 Task: Metadata Manipulation: Add custom user-defined metadata fields to multimedia files.
Action: Mouse moved to (753, 673)
Screenshot: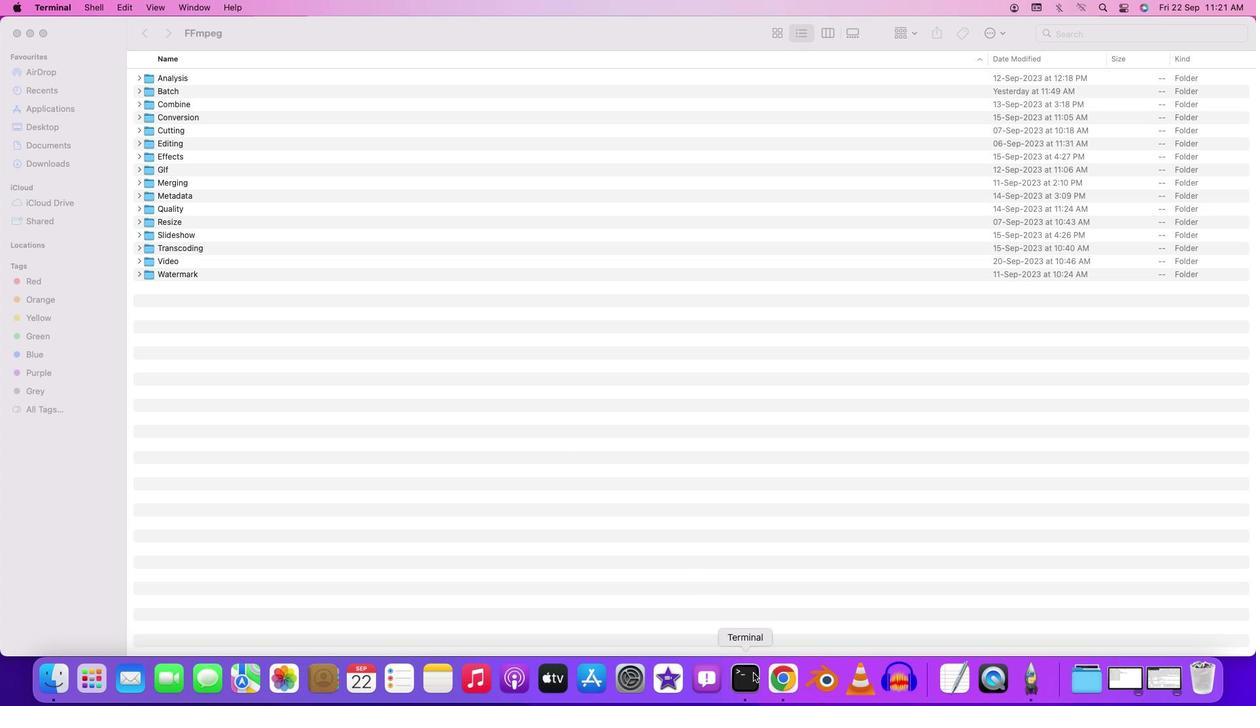 
Action: Mouse pressed right at (753, 673)
Screenshot: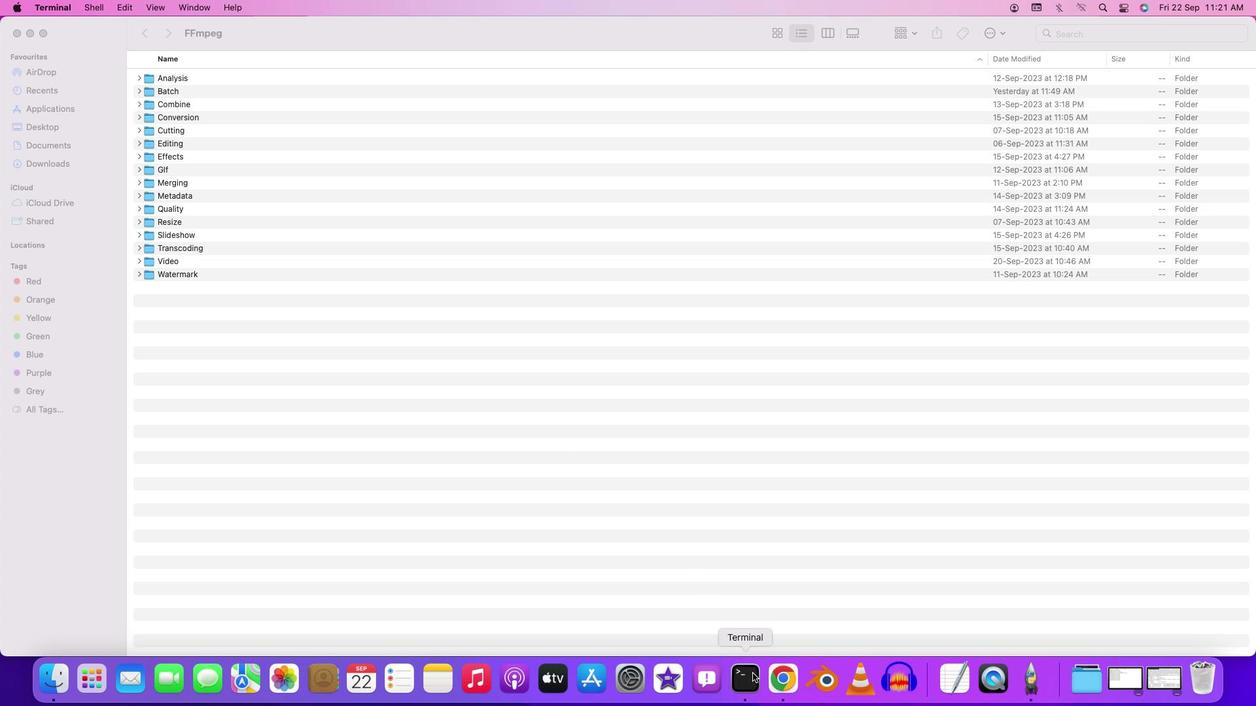 
Action: Mouse moved to (751, 522)
Screenshot: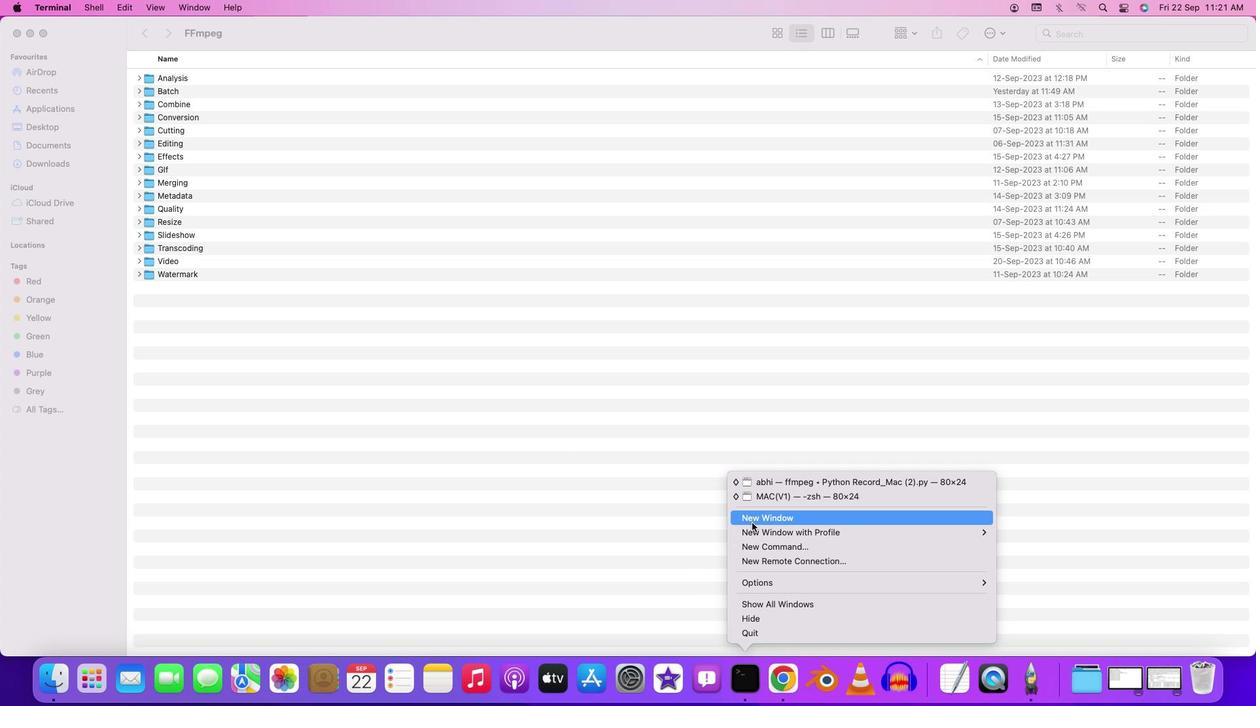 
Action: Mouse pressed left at (751, 522)
Screenshot: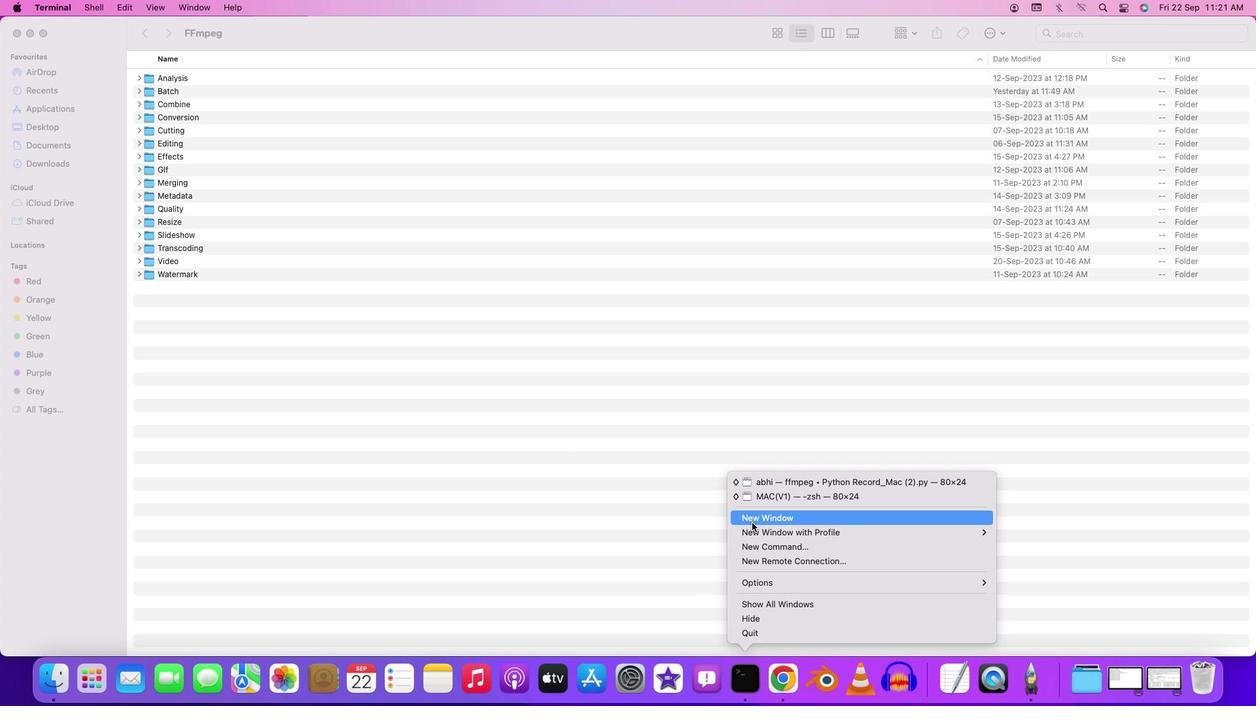 
Action: Mouse moved to (198, 29)
Screenshot: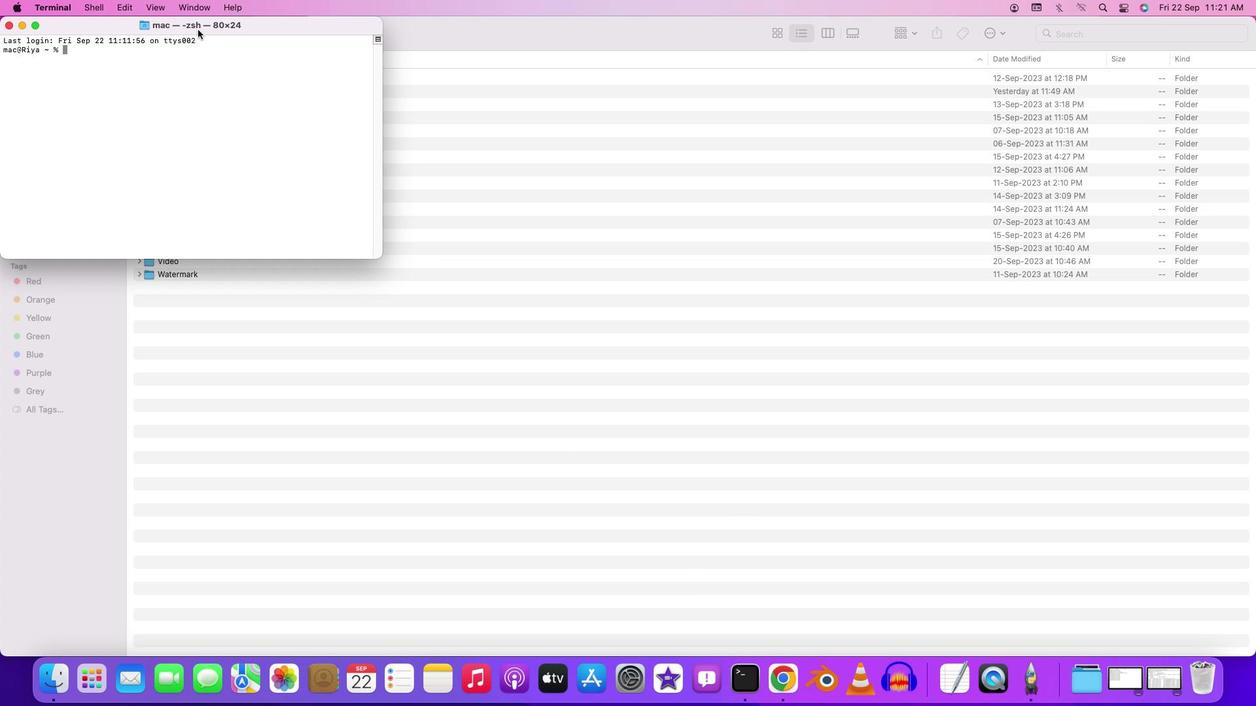 
Action: Mouse pressed left at (198, 29)
Screenshot: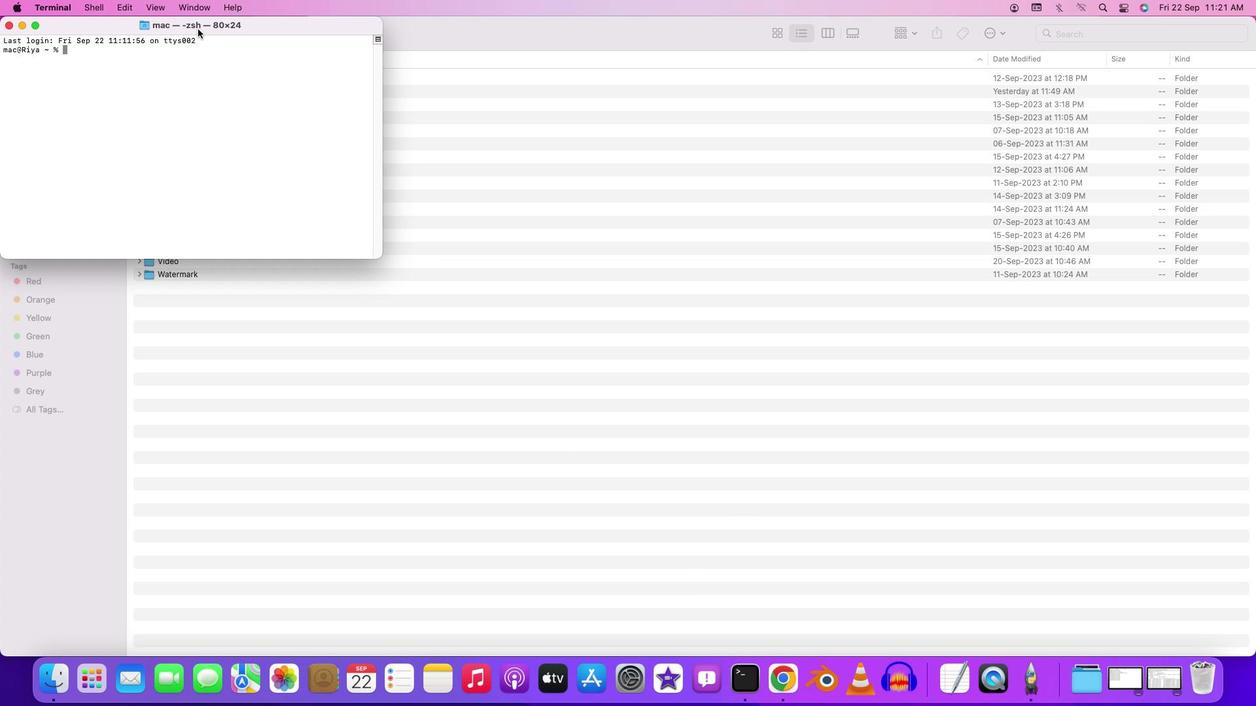 
Action: Mouse pressed left at (198, 29)
Screenshot: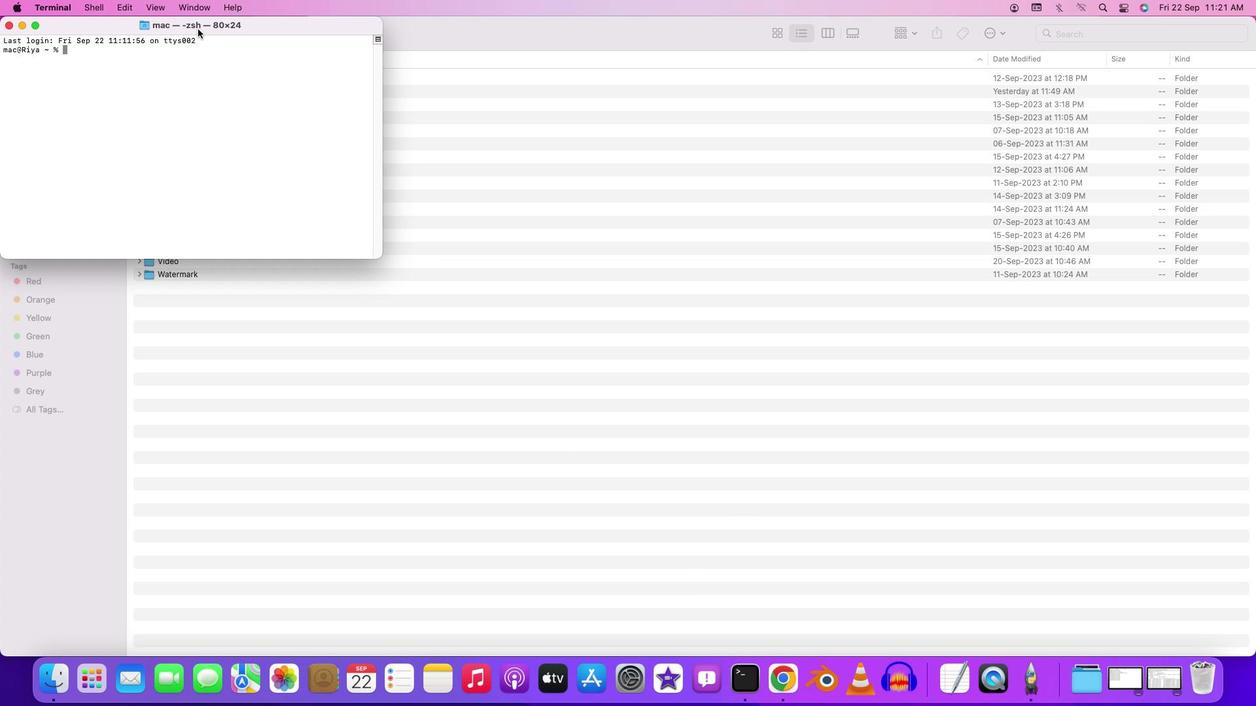 
Action: Mouse moved to (86, 50)
Screenshot: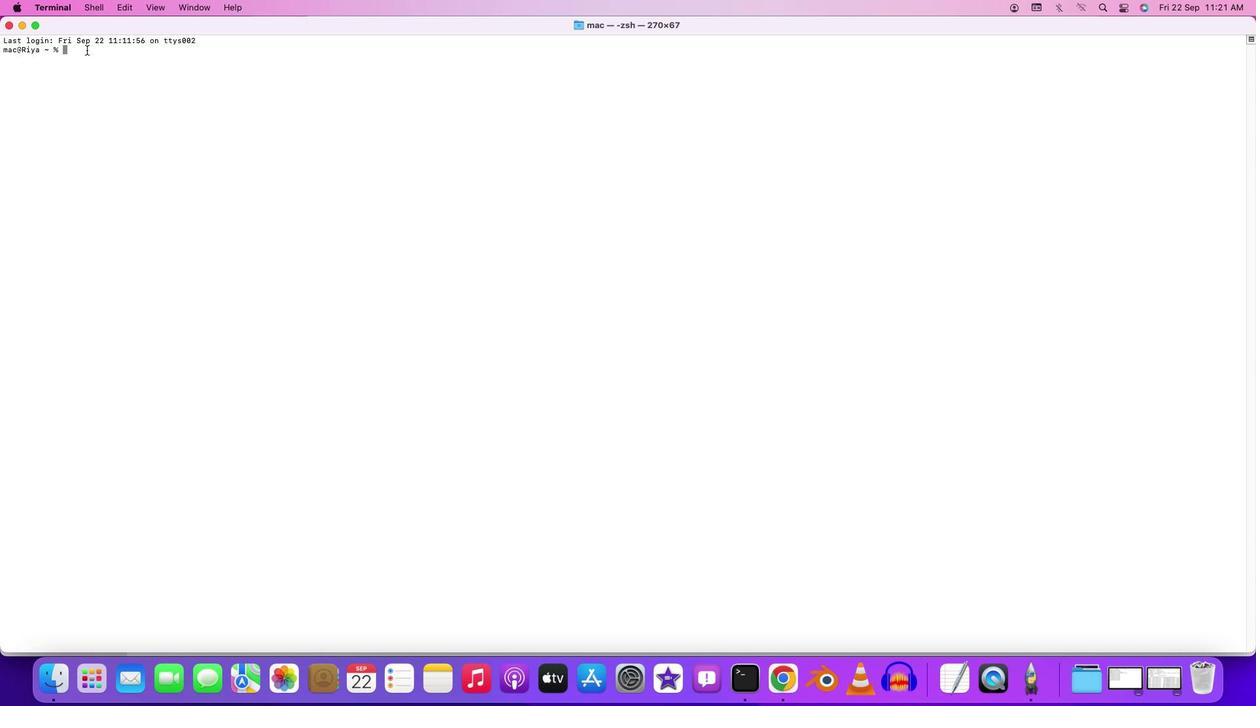 
Action: Mouse pressed left at (86, 50)
Screenshot: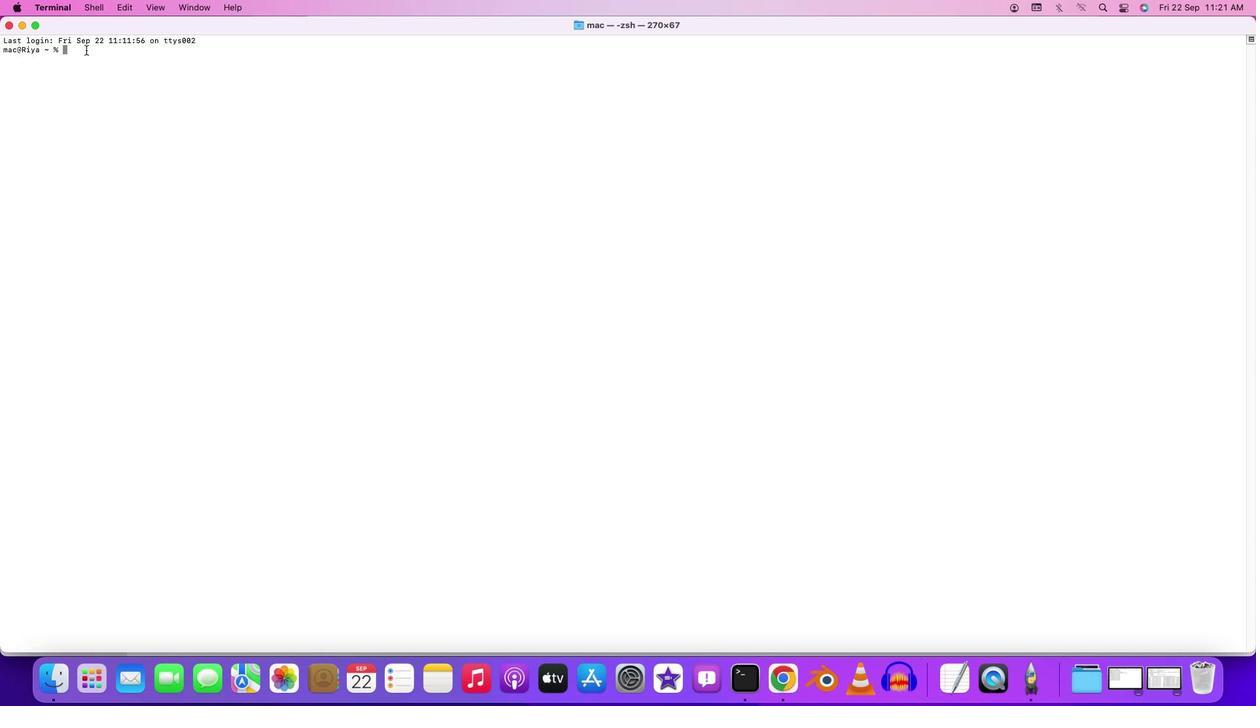 
Action: Key pressed 'c''d'Key.space'd''e''s''k''t''o''p'Key.enter'c''d'Key.space'a''b''h''i'Key.backspaceKey.backspaceKey.backspaceKey.backspace'f''f''m''p''e''g'Key.enter'c''d'Key.space'b''a''t''c''h'Key.enter'c''d'Key.space'v''i''d''e''o'Key.enter'f''f''m''p''e''g'Key.space'-''i'Key.space'i''n''p''u''t'Key.shift'_''v''i''d''e''o''.''m''p''4'Key.space'-''m''e''t''a''d''a''t''a'Key.spaceKey.shift'S''o''n''g''t'Key.backspaceKey.backspaceKey.backspaceKey.backspace'i''n''g''e''r''n'Key.backspaceKey.shift'N''a''m''e''='Key.shift'"''e'Key.backspaceKey.shift'N''o''e'Key.backspace'e''l'Key.space'j''o''c''k''s'Key.shift'"'Key.space'-''m''e''t''a''d''a''t''a'Key.spaceKey.shift'A''l''b''u''s'Key.backspace'm'Key.spaceKey.shift'N''a''m'Key.backspaceKey.backspaceKey.backspaceKey.backspaceKey.shift'N''a''m''e''='Key.shift'"'Key.spaceKey.backspaceKey.shift'L''o''v'Key.backspace'n''g''b''e''a''c''h'Key.shift'N''o''r''t''h'Key.shift'"'Key.space'0'Key.backspace'-''m''e''t''a''d''a''t''a'Key.space'c''o''m''p''o''s''e''r'Key.leftKey.leftKey.leftKey.leftKey.leftKey.leftKey.leftKey.backspaceKey.shift'C'Key.leftKey.leftKey.leftKey.leftKey.leftKey.leftKey.leftKey.leftKey.leftKey.leftKey.rightKey.rightKey.rightKey.rightKey.rightKey.rightKey.rightKey.rightKey.rightKey.rightKey.rightKey.rightKey.rightKey.rightKey.rightKey.rightKey.rightKey.rightKey.rightKey.right'='Key.shift'"''j''a''c''k'Key.shift'S''m''i''t''h'Key.shift'"'Key.space'o''u''t''p''u''t''.'Key.backspaceKey.shift'_''v''i''d''e''o''.''m'Key.backspaceKey.backspaceKey.shift'_''w''i''t''h'Key.shift'_''c''u''s''t''o''m'Key.shift'_''m''e''t''a''d''a''t''a''.''m''p''4'Key.enter
Screenshot: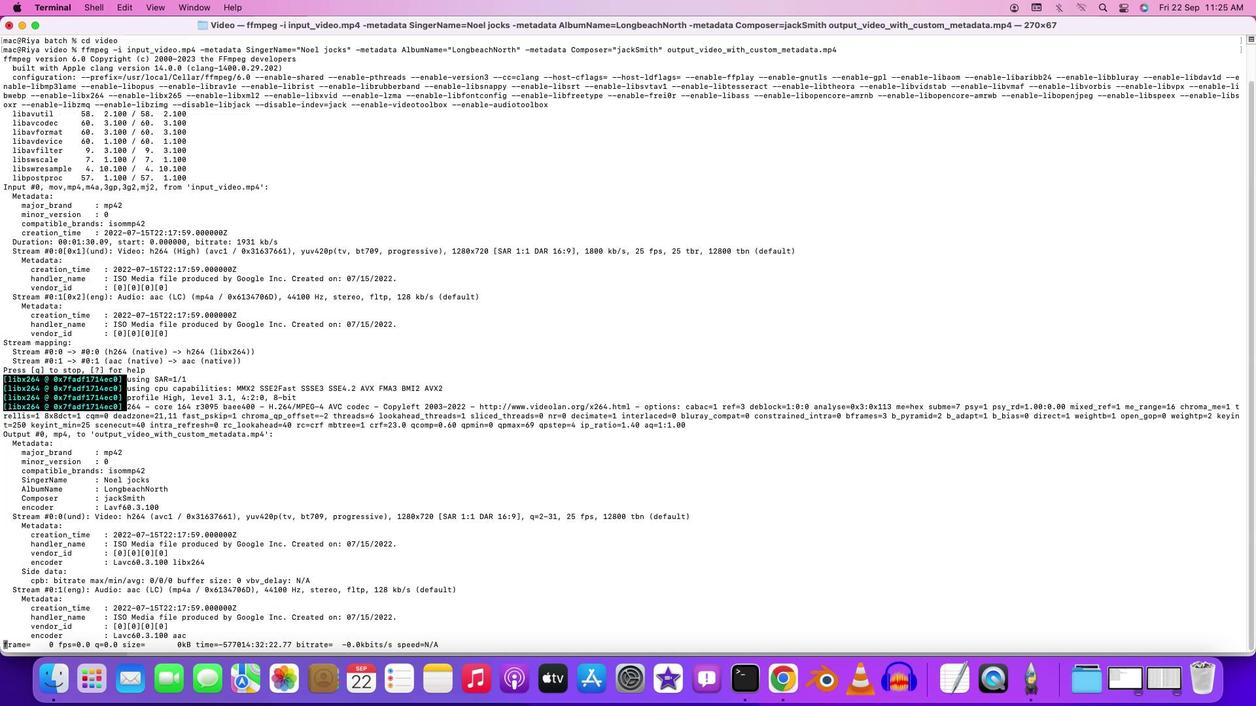 
Action: Mouse moved to (613, 603)
Screenshot: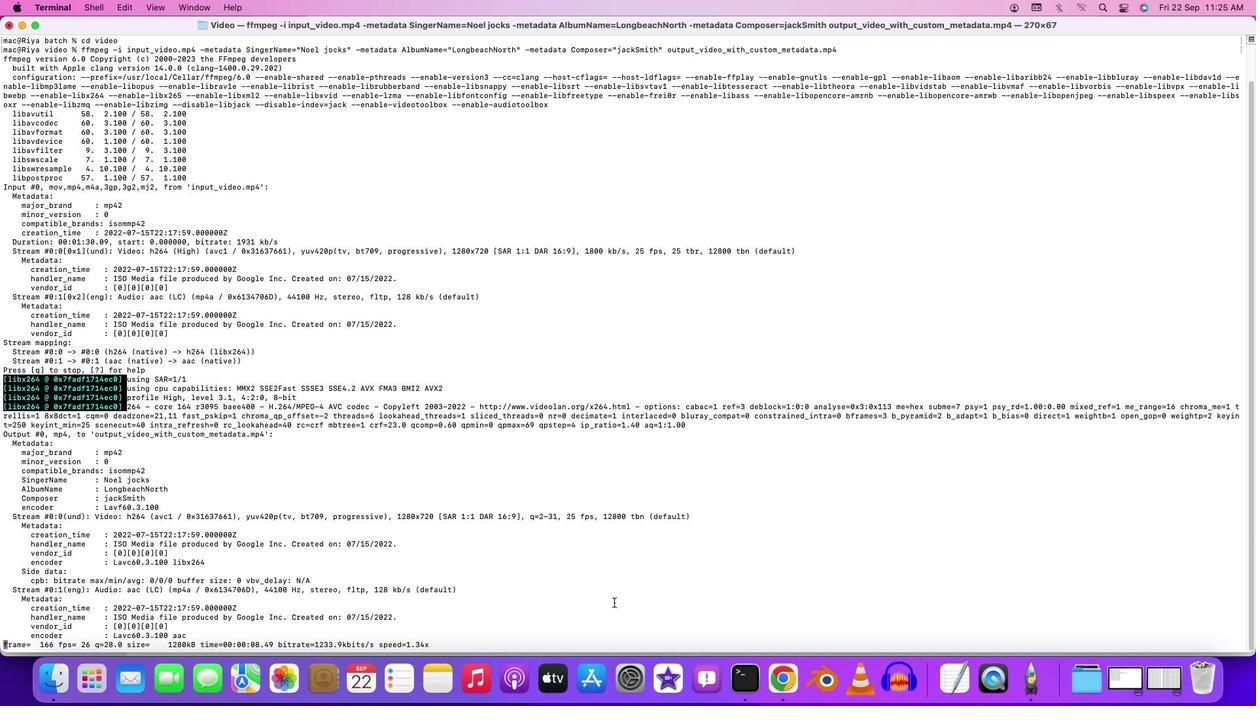 
Action: Mouse pressed left at (613, 603)
Screenshot: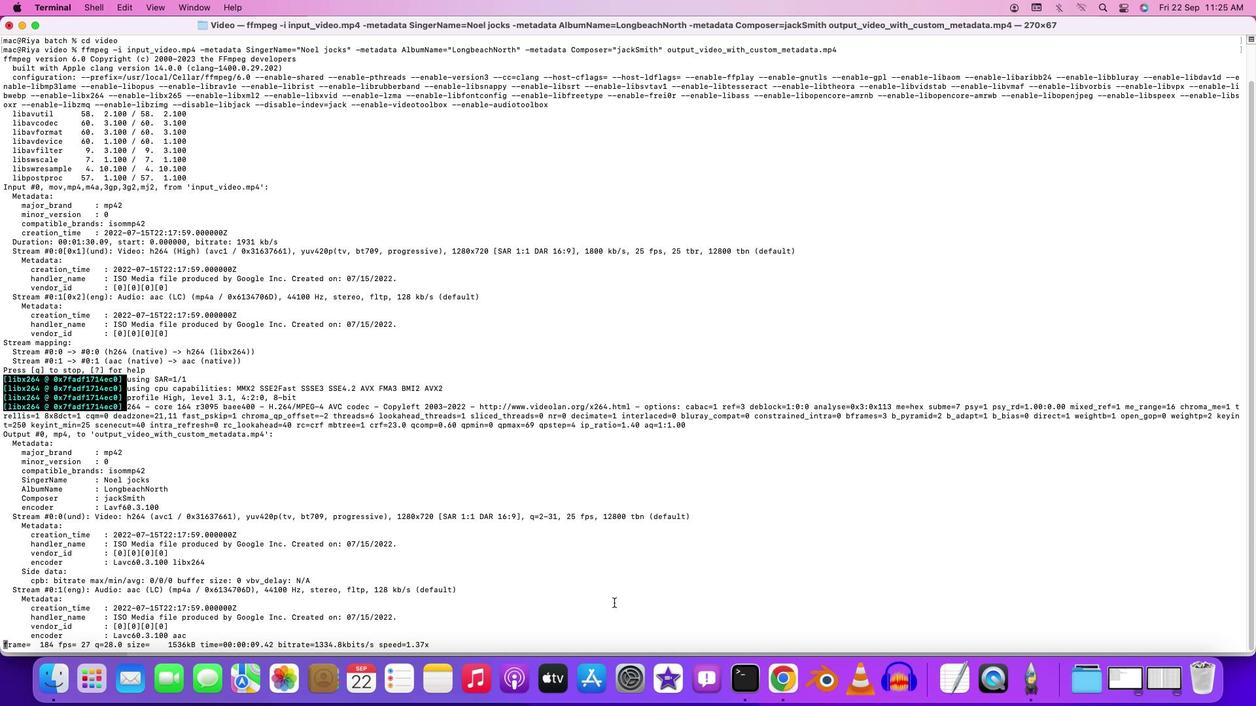 
